 Task: Open a blank sheet, save the file as retention.docx Insert a table '3 by 2' In first column, add headers, 'Employee Name, Monday, Tuesday'. Under first header add  John. Under second header add  1:00 Pm. Under third header add  '3:00 Pm'. Change table style to  Purple
Action: Mouse moved to (222, 144)
Screenshot: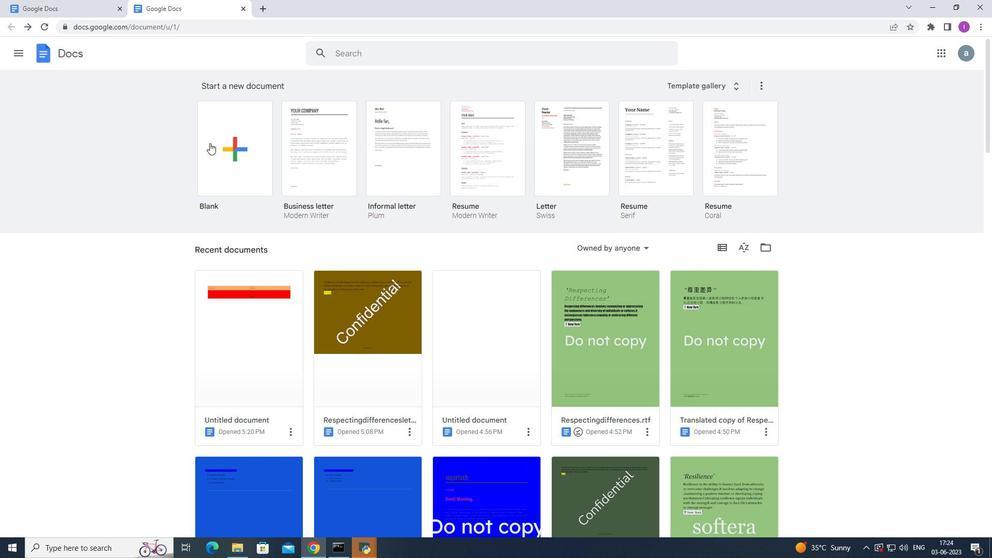 
Action: Mouse pressed left at (222, 144)
Screenshot: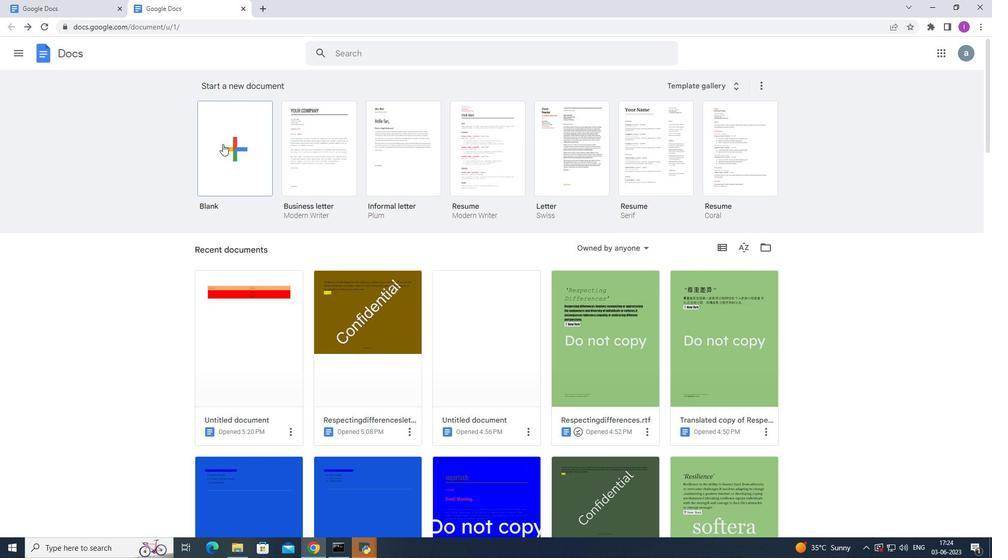 
Action: Mouse moved to (108, 59)
Screenshot: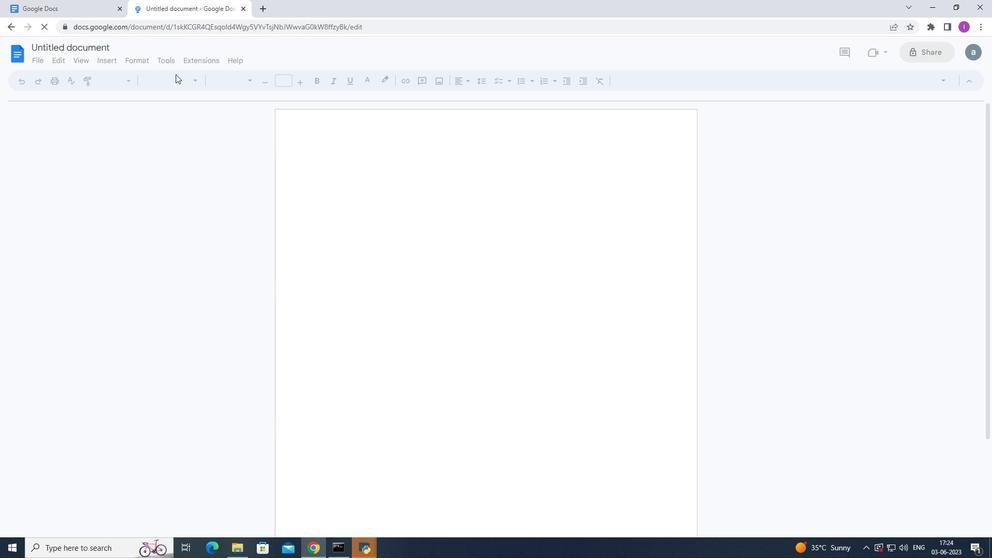 
Action: Mouse pressed left at (108, 59)
Screenshot: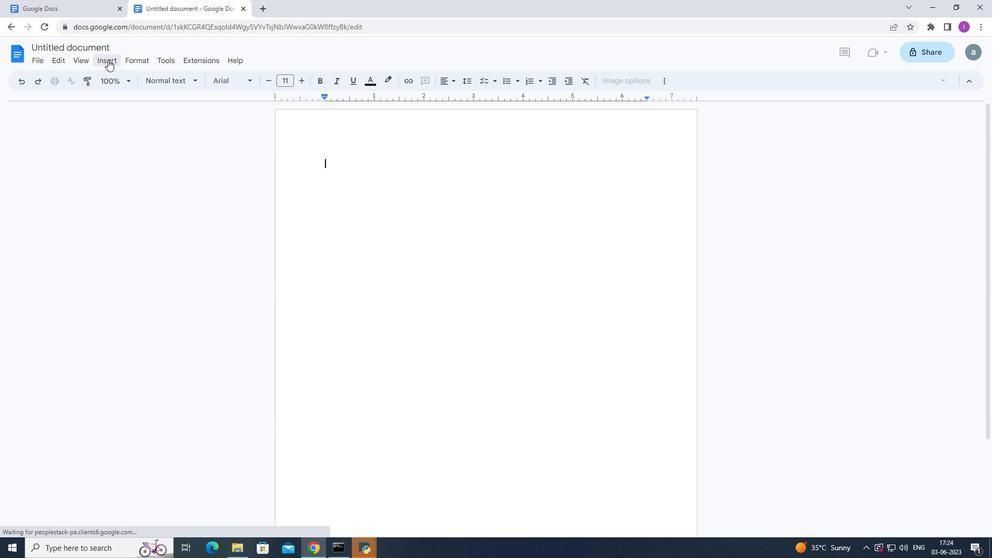 
Action: Mouse moved to (130, 91)
Screenshot: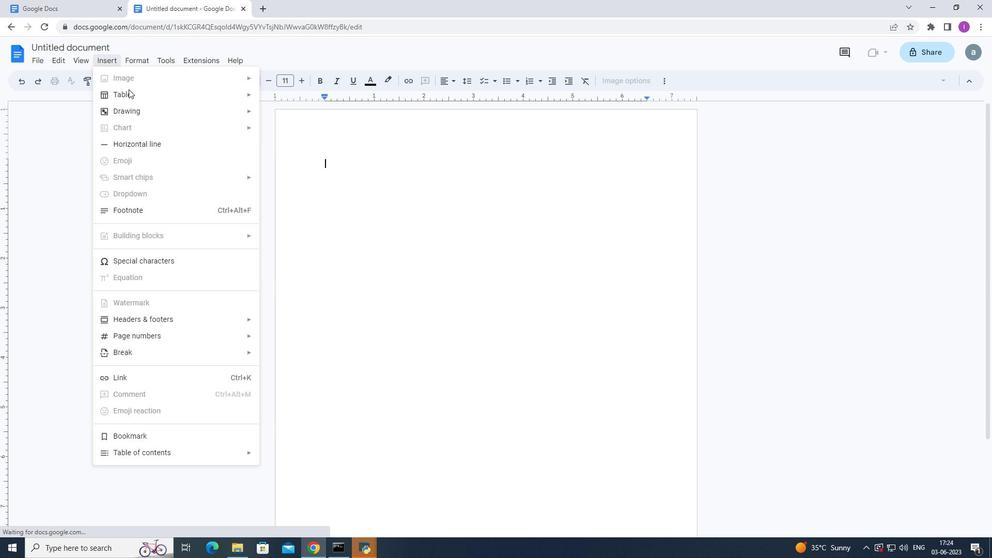
Action: Mouse pressed left at (130, 91)
Screenshot: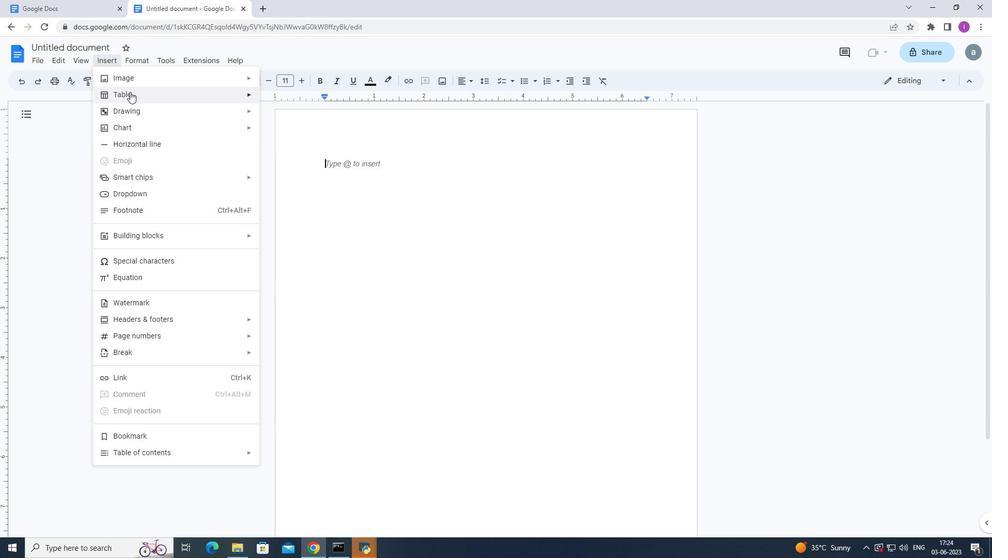
Action: Mouse moved to (272, 134)
Screenshot: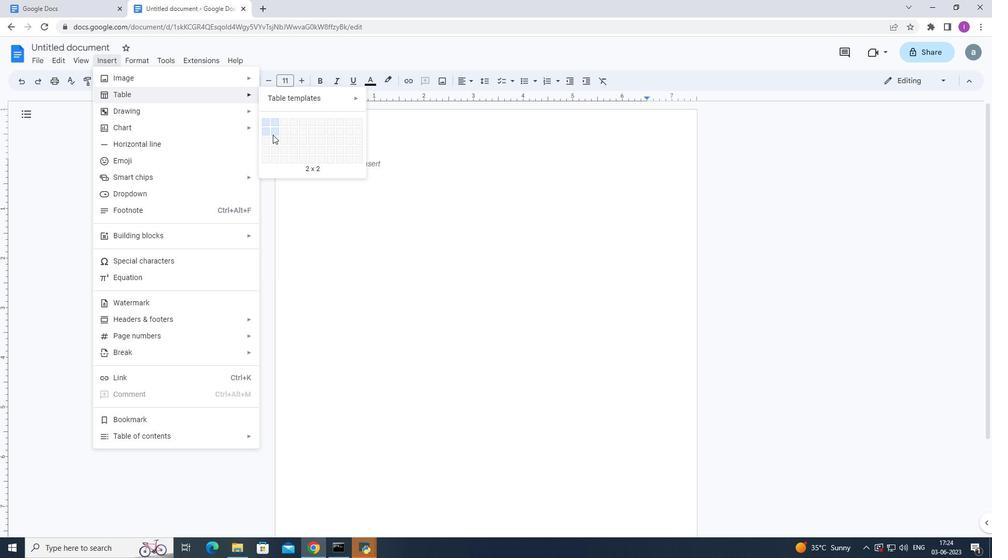 
Action: Mouse pressed left at (272, 134)
Screenshot: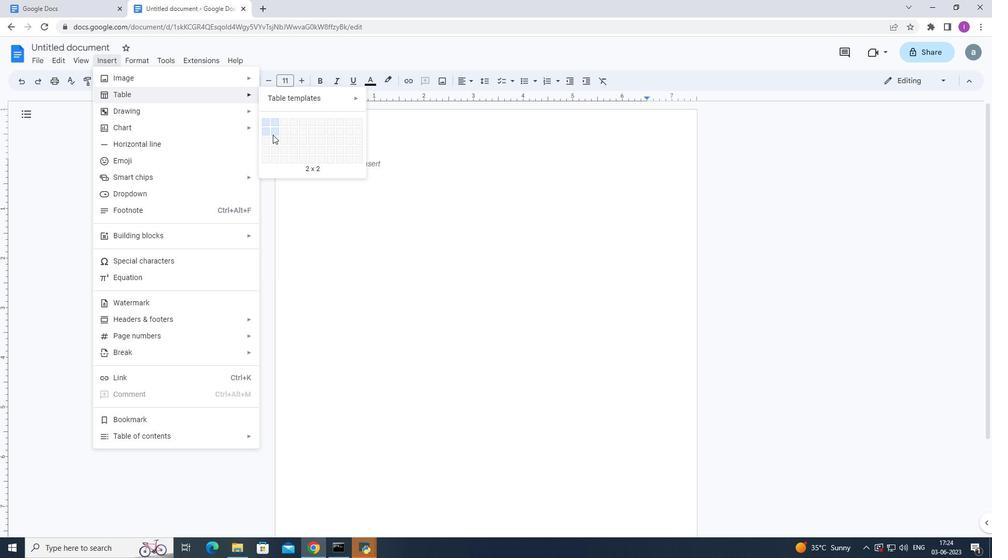 
Action: Mouse moved to (350, 179)
Screenshot: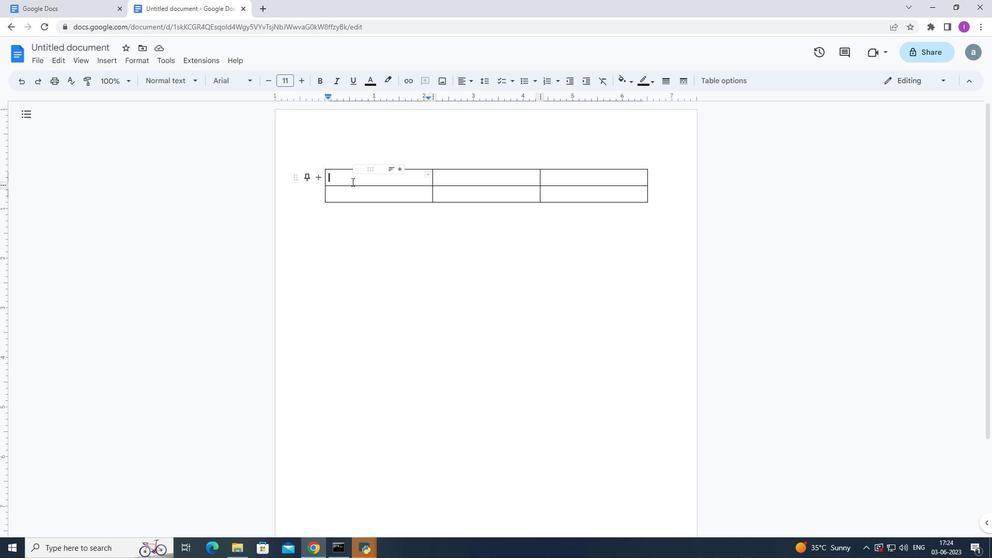 
Action: Mouse pressed left at (350, 179)
Screenshot: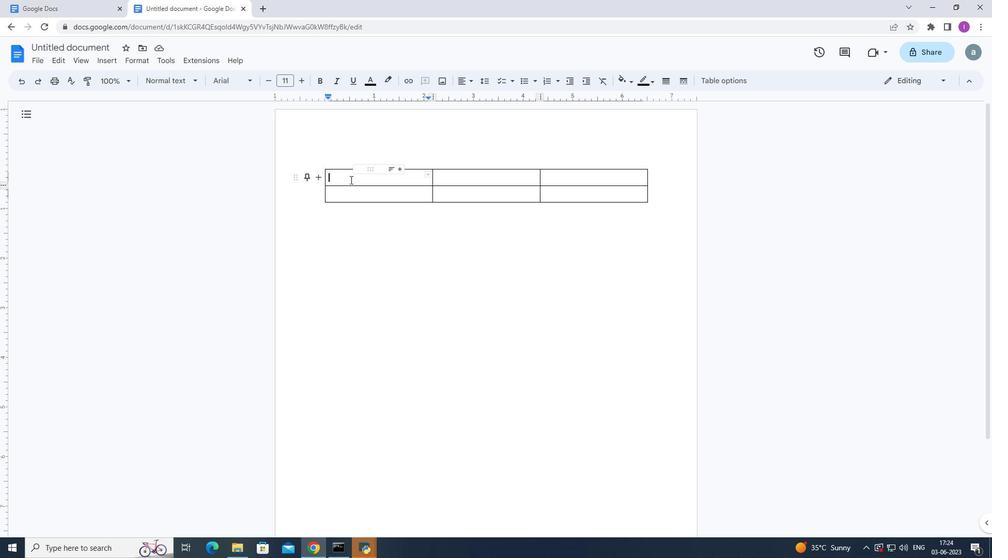 
Action: Mouse moved to (507, 143)
Screenshot: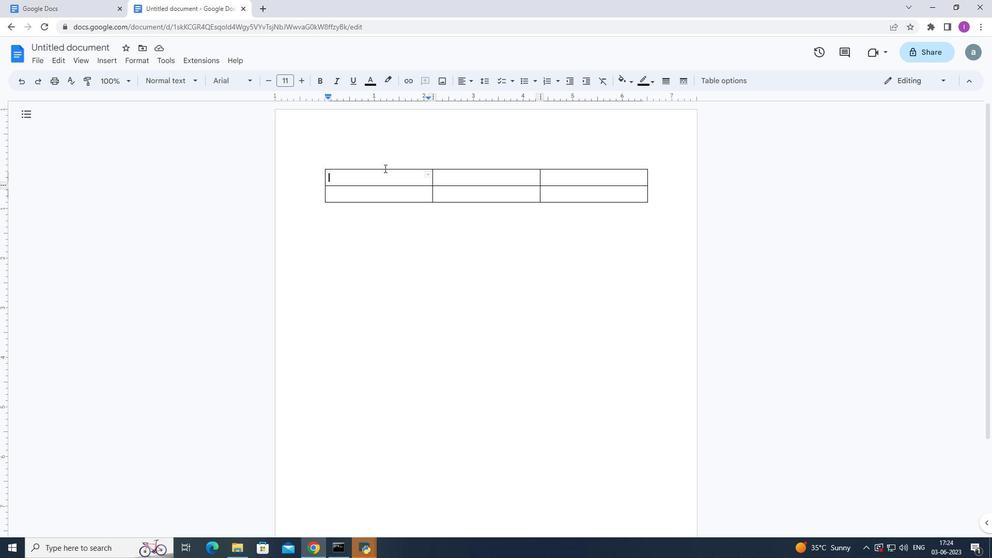 
Action: Key pressed <Key.shift>Employee<Key.space><Key.shift>Name
Screenshot: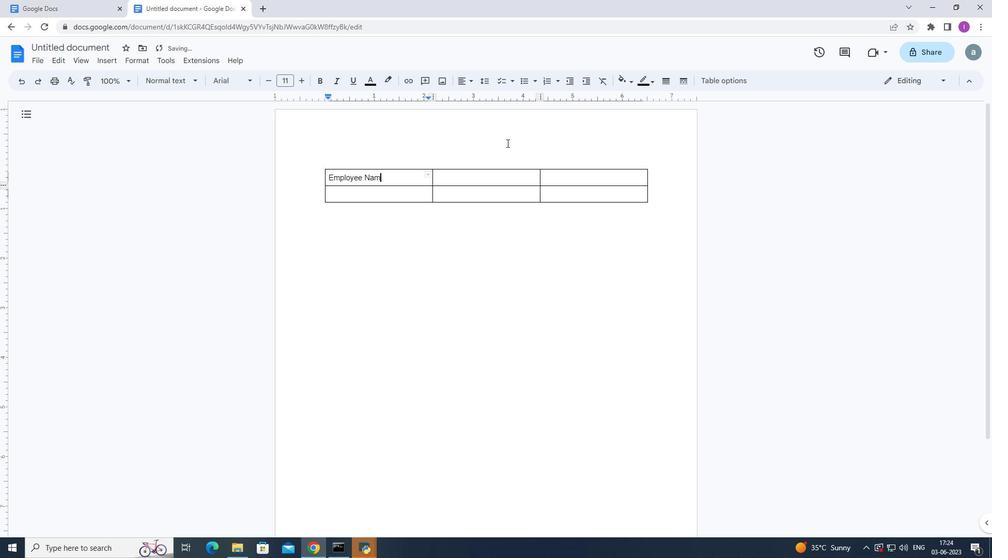 
Action: Mouse moved to (476, 179)
Screenshot: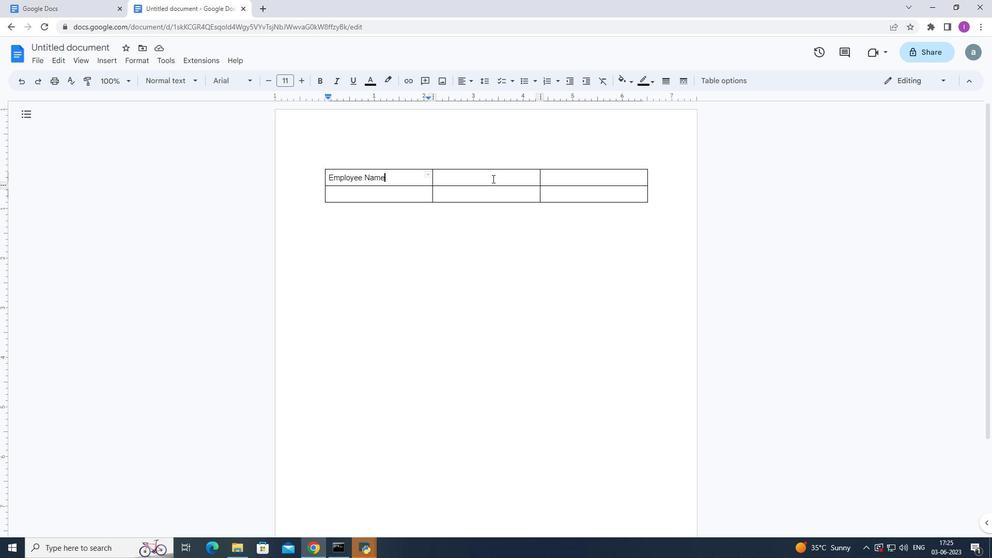 
Action: Mouse pressed left at (476, 179)
Screenshot: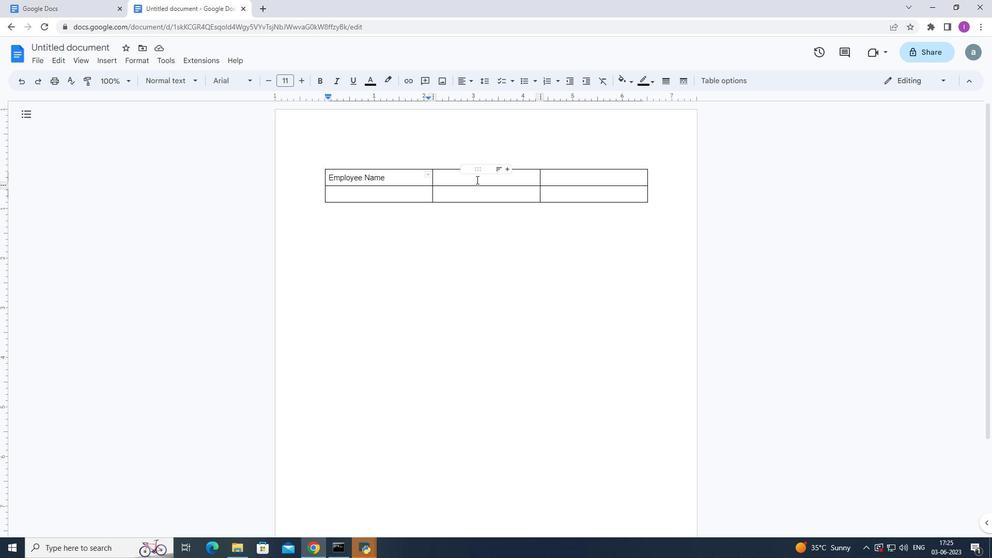 
Action: Mouse moved to (531, 155)
Screenshot: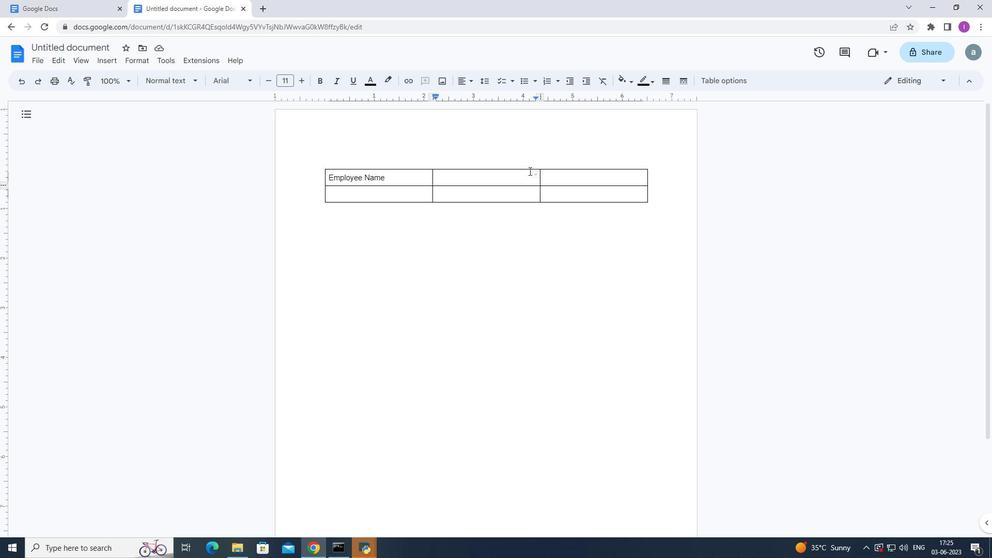
Action: Key pressed <Key.shift>Monday
Screenshot: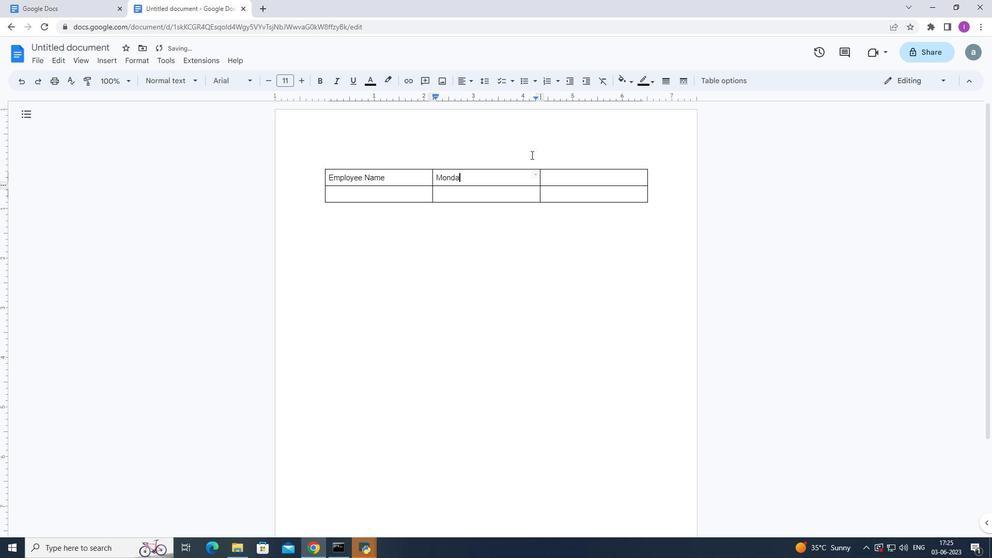 
Action: Mouse moved to (557, 176)
Screenshot: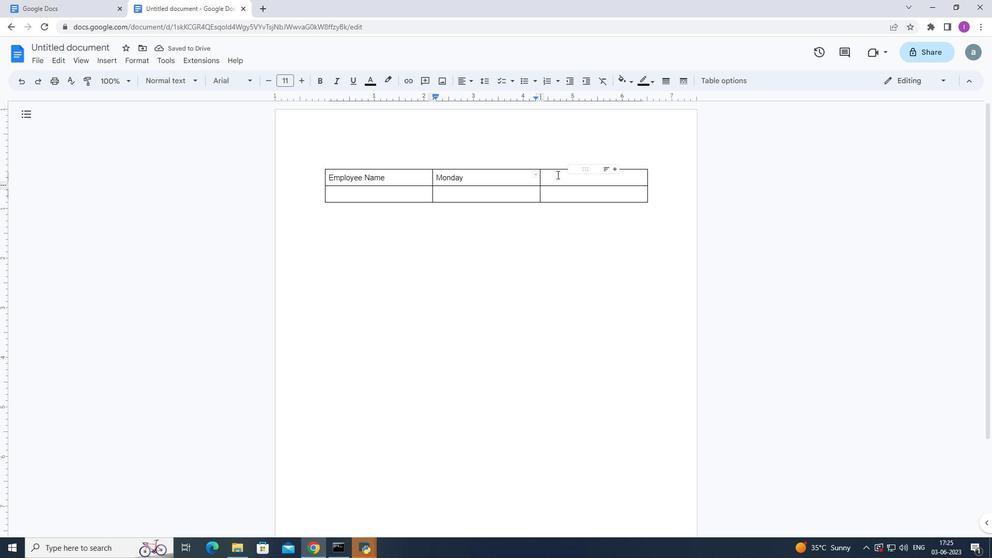 
Action: Mouse pressed left at (557, 176)
Screenshot: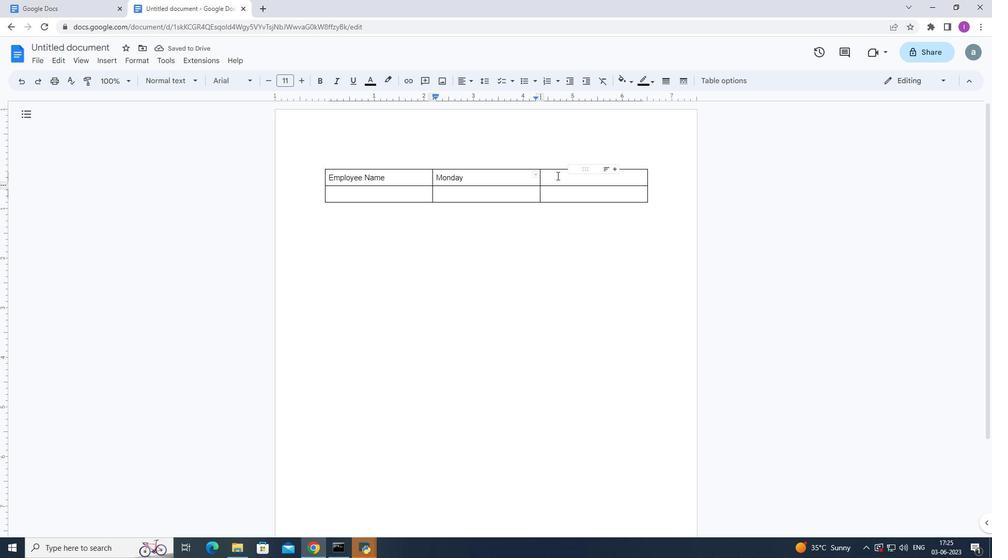 
Action: Mouse moved to (674, 183)
Screenshot: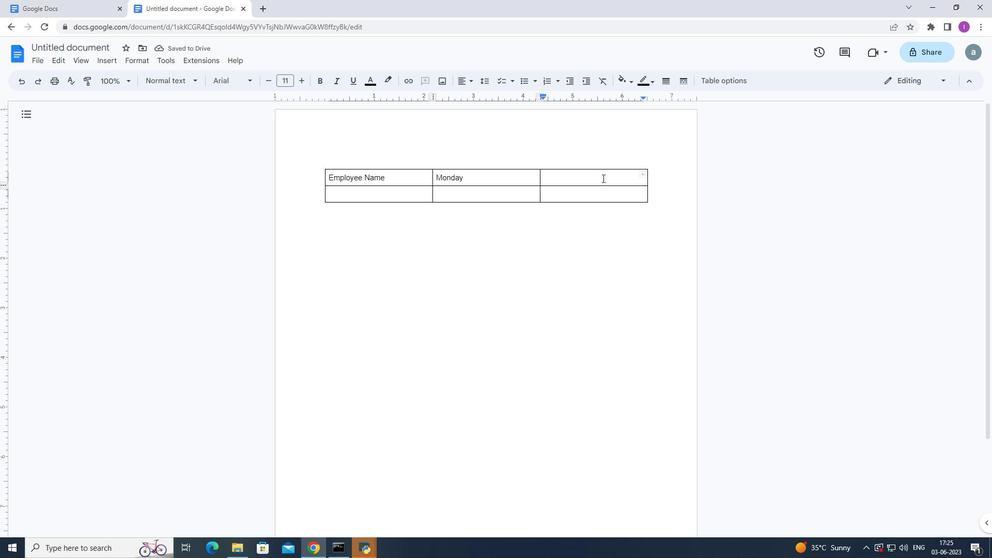 
Action: Key pressed <Key.shift>Tuesday
Screenshot: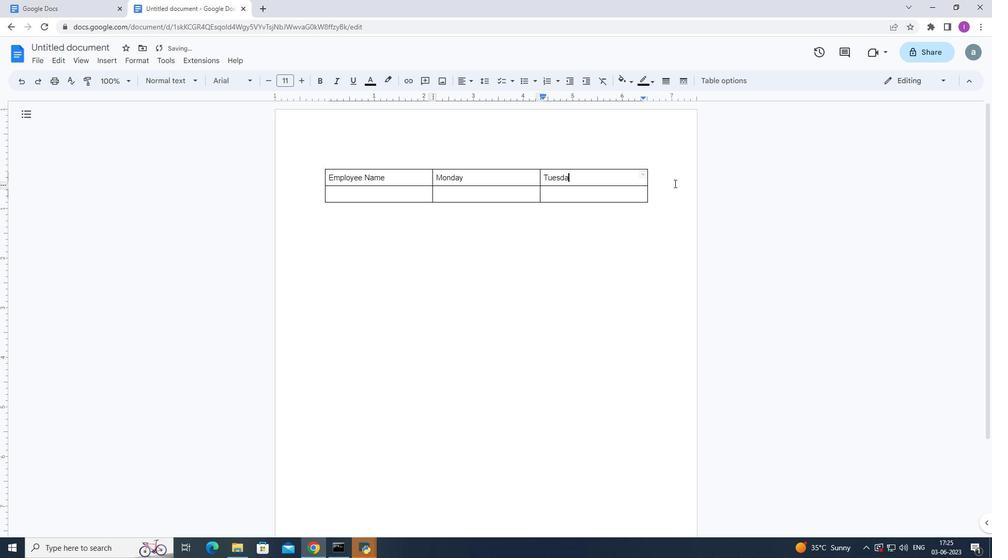 
Action: Mouse moved to (375, 196)
Screenshot: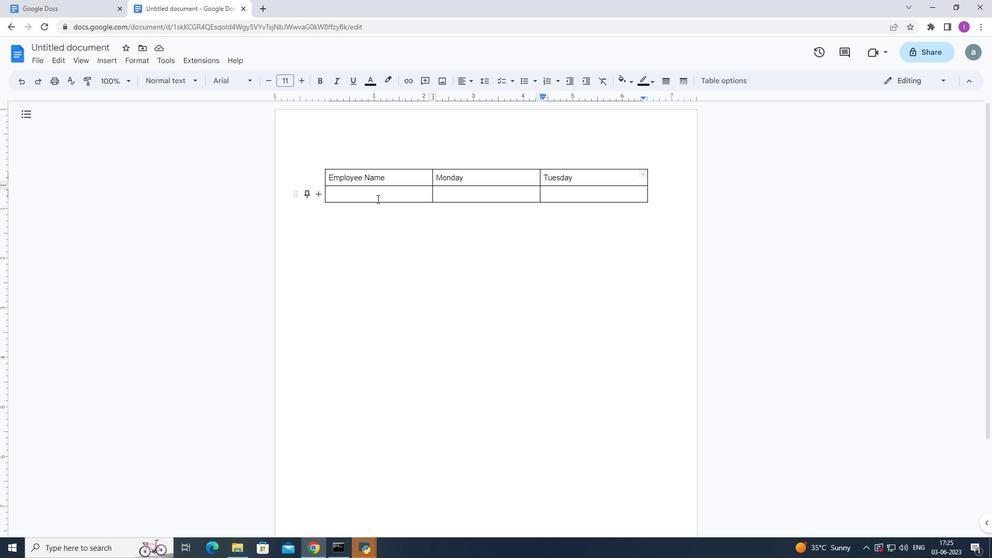 
Action: Mouse pressed left at (375, 196)
Screenshot: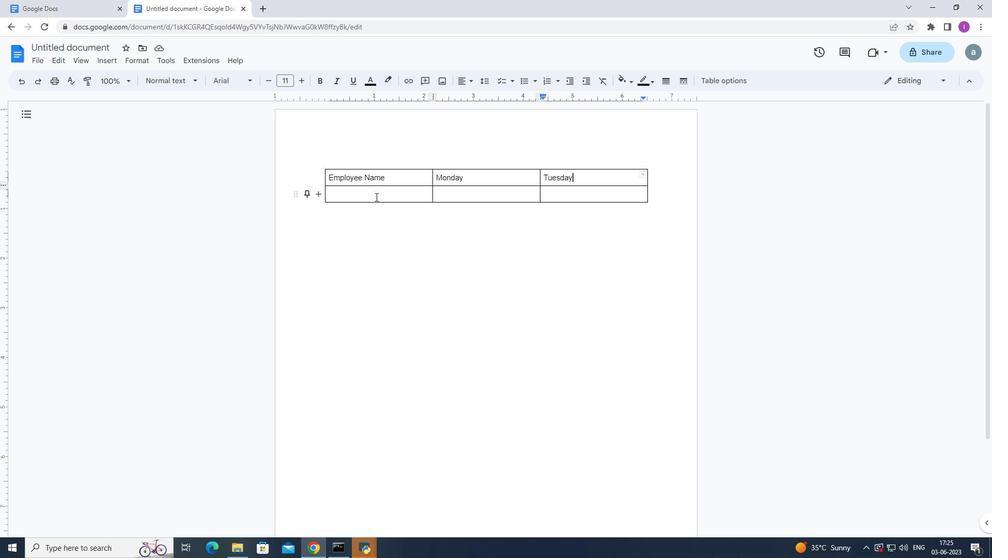 
Action: Mouse moved to (376, 194)
Screenshot: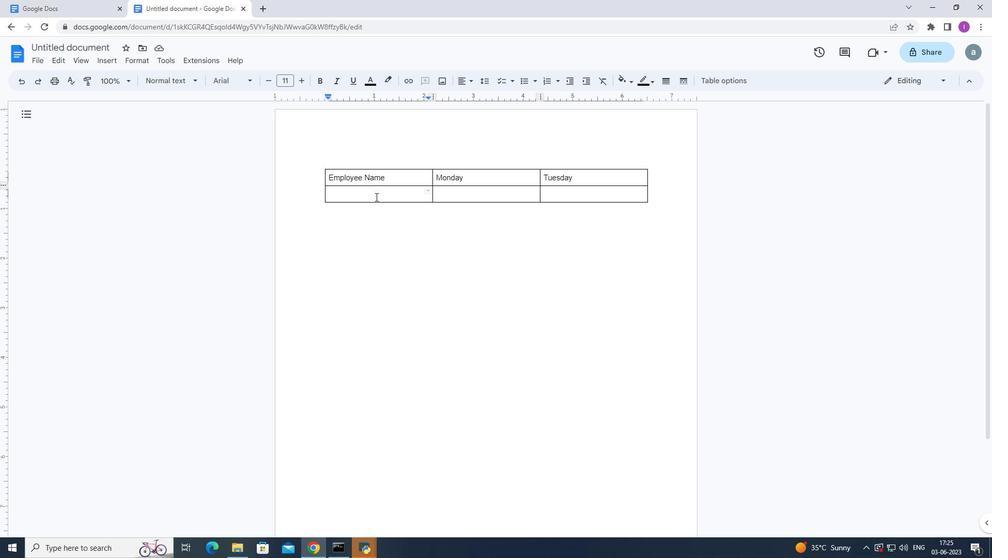 
Action: Key pressed <Key.shift>John
Screenshot: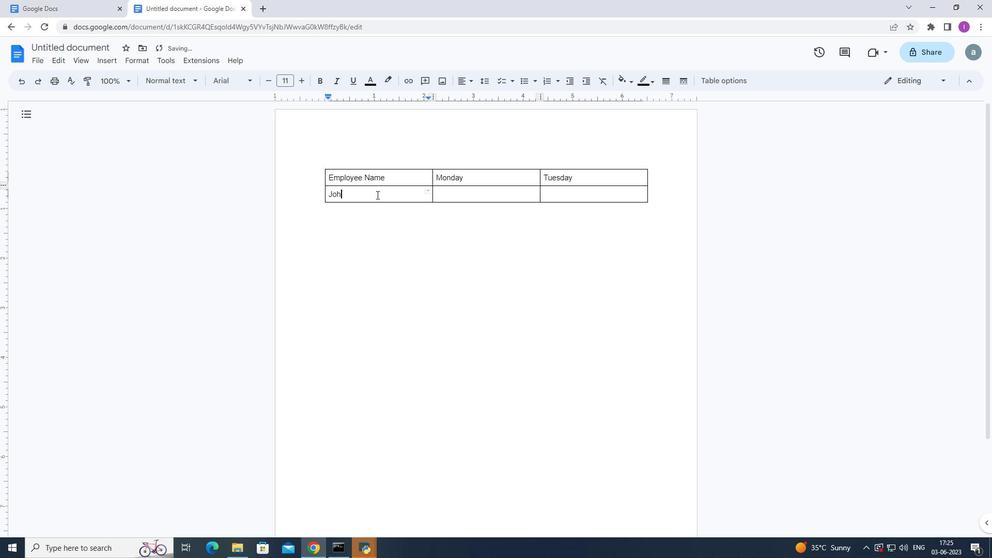 
Action: Mouse moved to (463, 193)
Screenshot: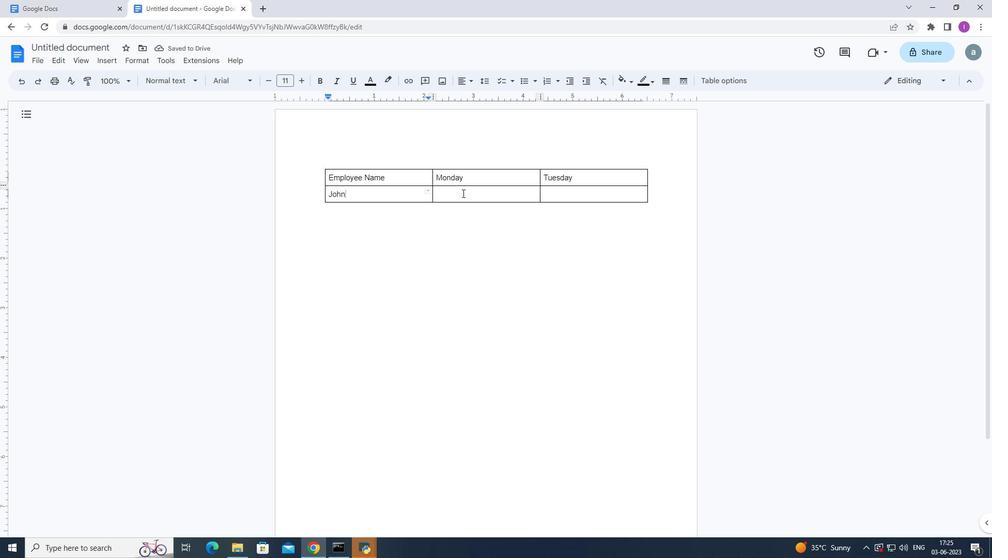 
Action: Mouse pressed left at (463, 193)
Screenshot: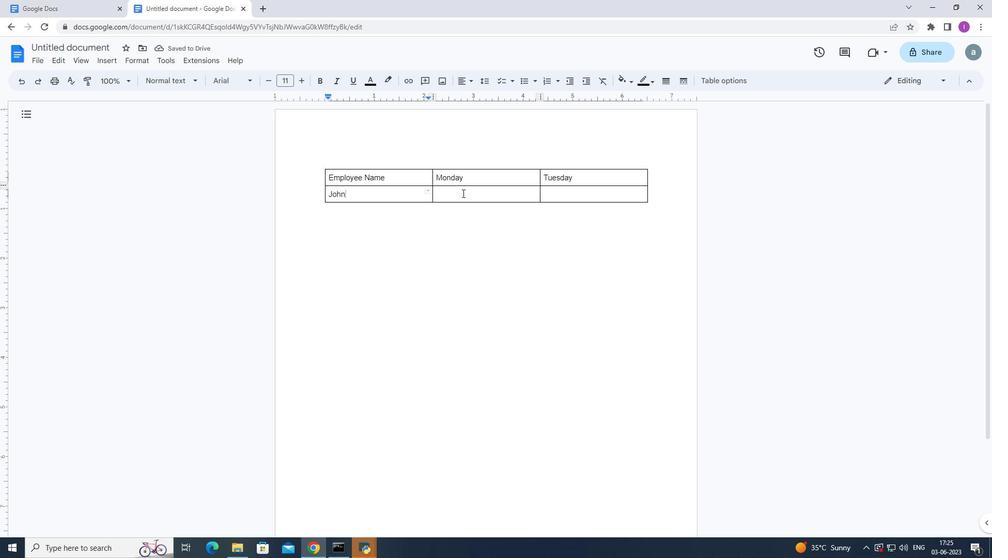 
Action: Mouse moved to (559, 188)
Screenshot: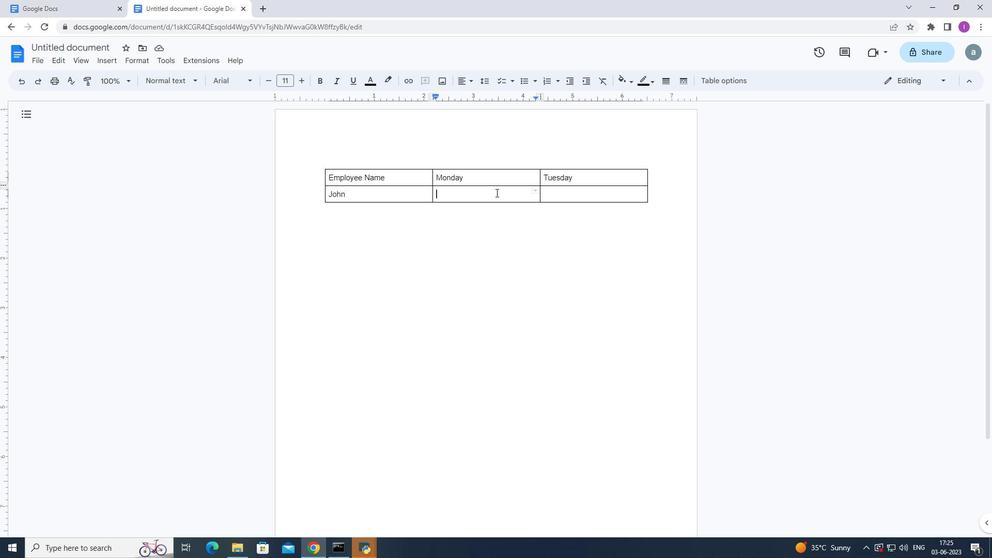 
Action: Key pressed 1;<Key.backspace><Key.shift>:00<Key.space><Key.shift>o<Key.backspace><Key.shift>Pm
Screenshot: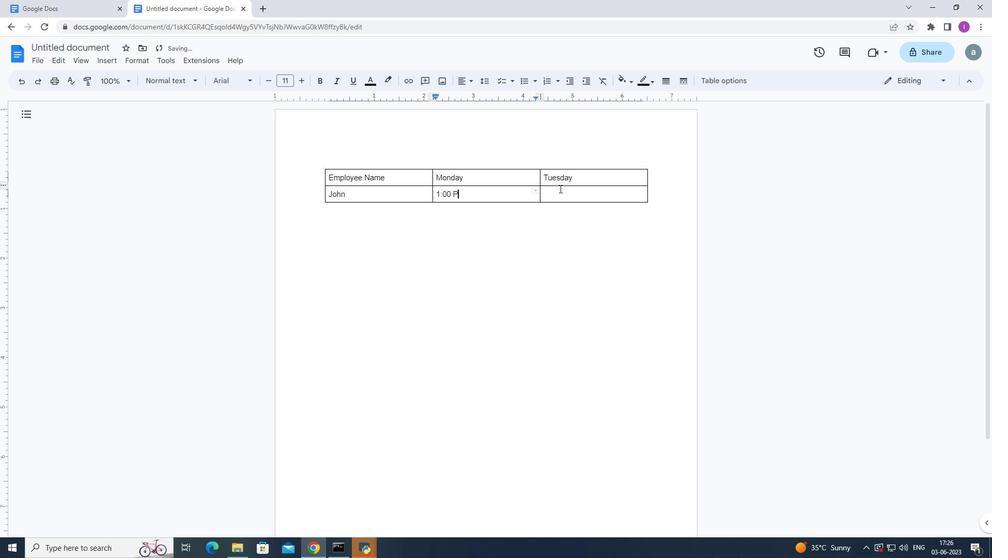 
Action: Mouse moved to (559, 191)
Screenshot: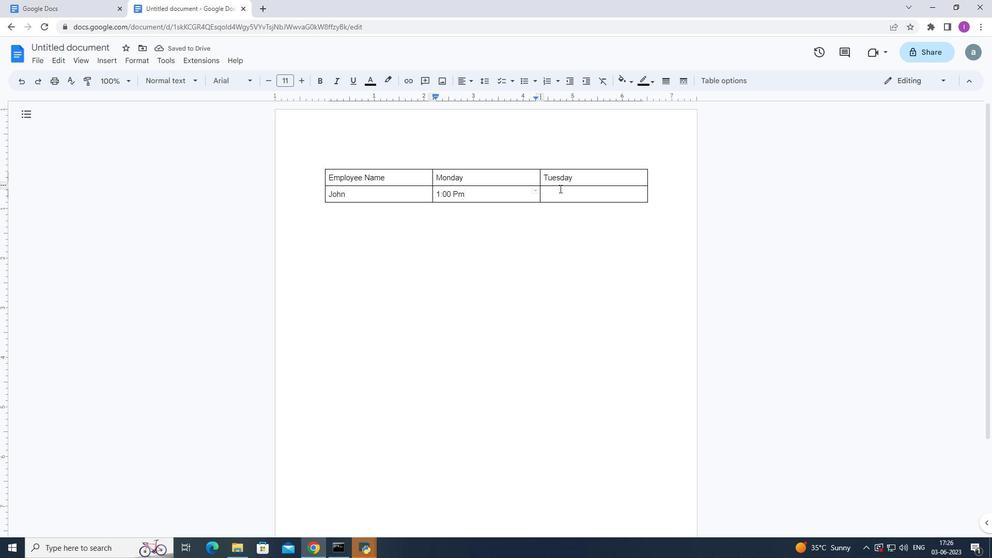 
Action: Mouse pressed left at (559, 191)
Screenshot: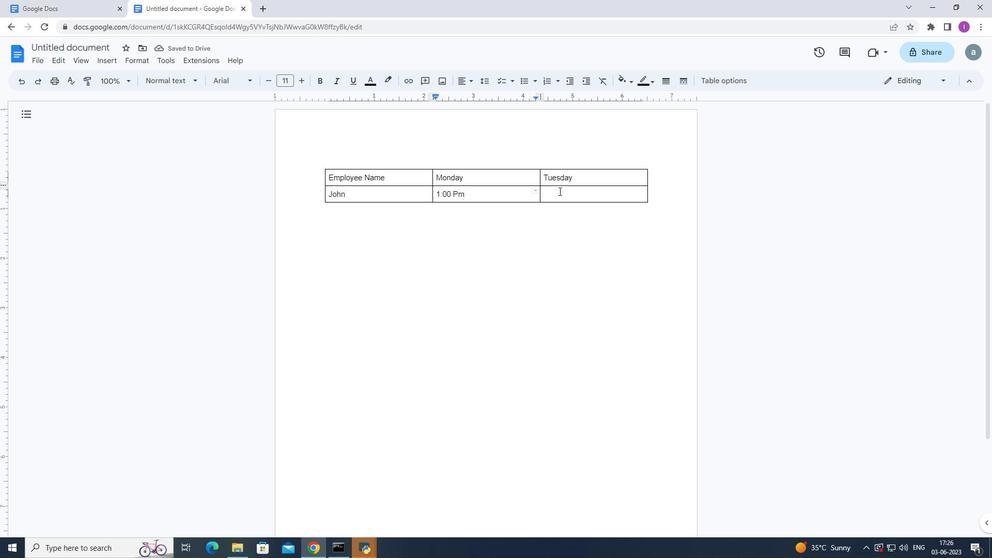 
Action: Key pressed 3<Key.shift>:00<Key.space><Key.shift>P<Key.shift>M<Key.backspace>m
Screenshot: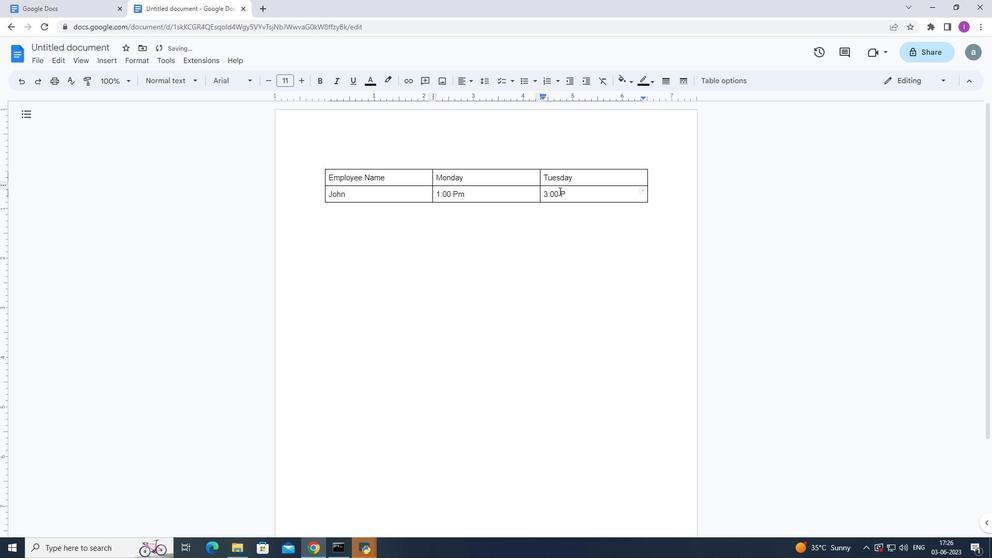 
Action: Mouse moved to (594, 197)
Screenshot: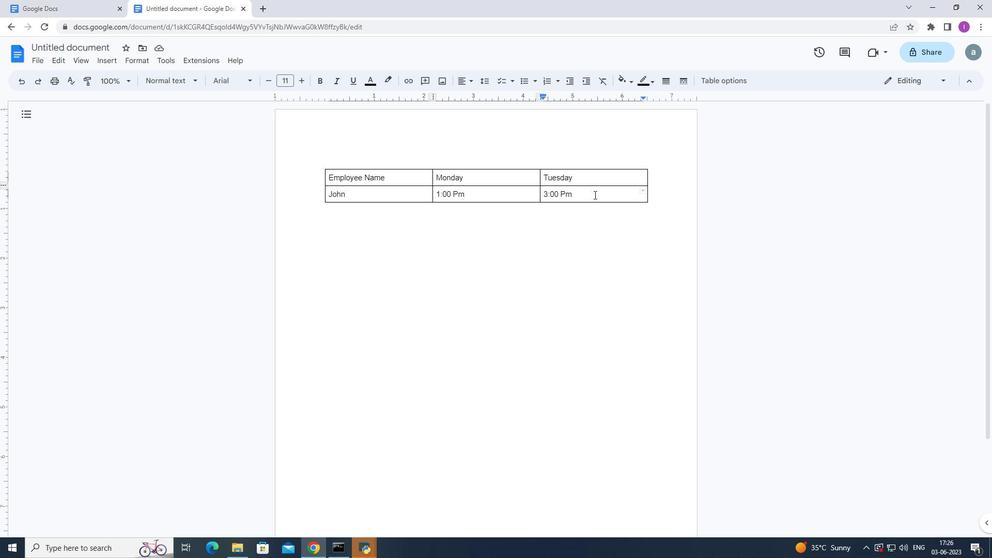 
Action: Mouse pressed left at (594, 197)
Screenshot: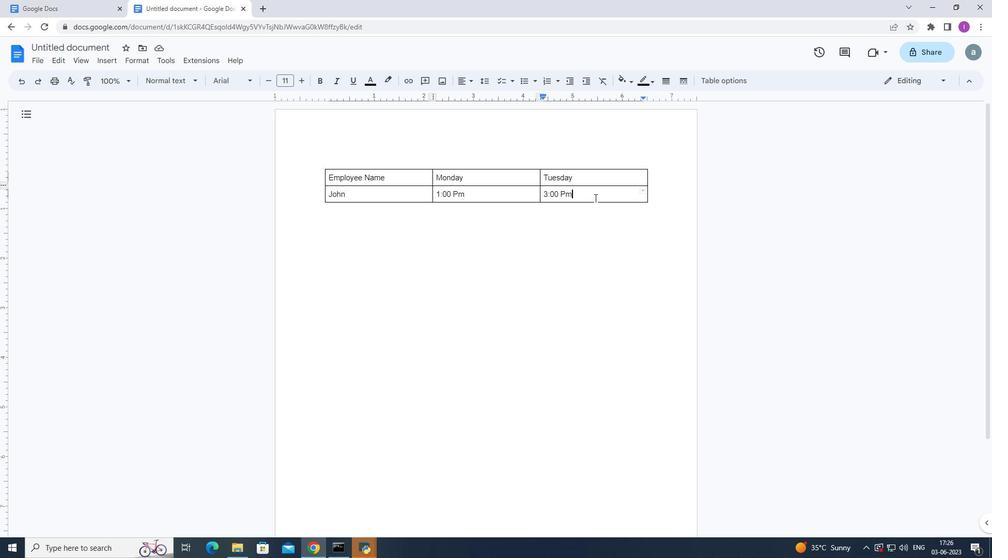 
Action: Mouse moved to (603, 77)
Screenshot: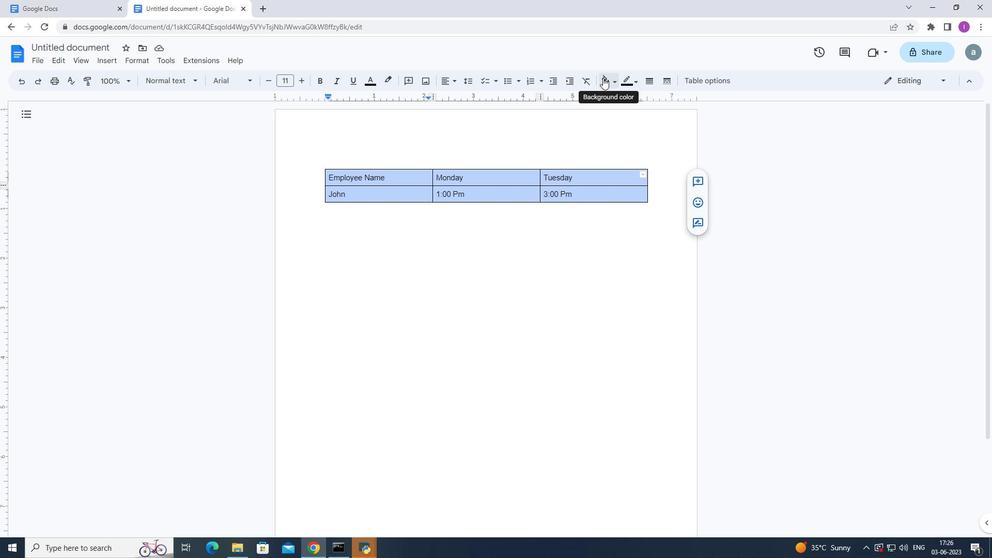 
Action: Mouse pressed left at (603, 77)
Screenshot: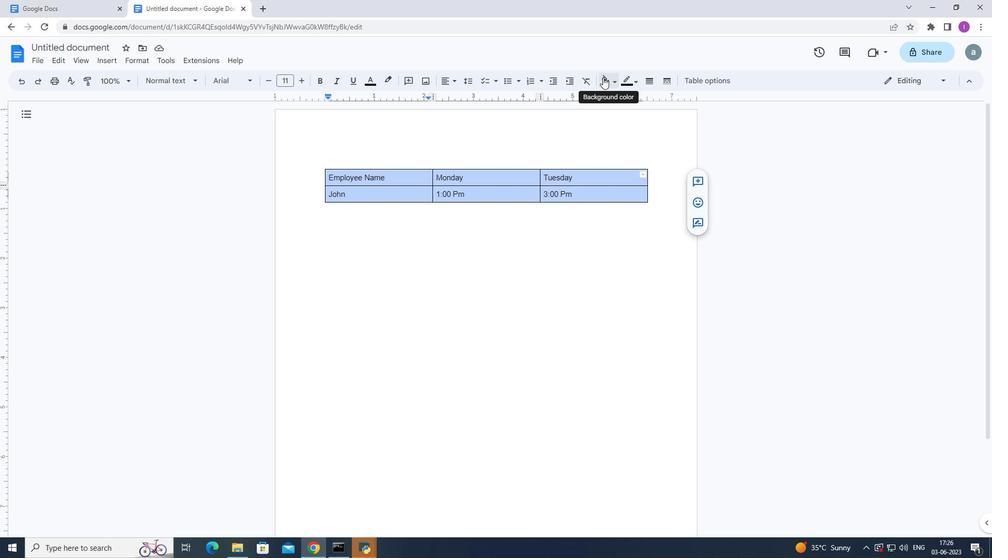 
Action: Mouse moved to (700, 126)
Screenshot: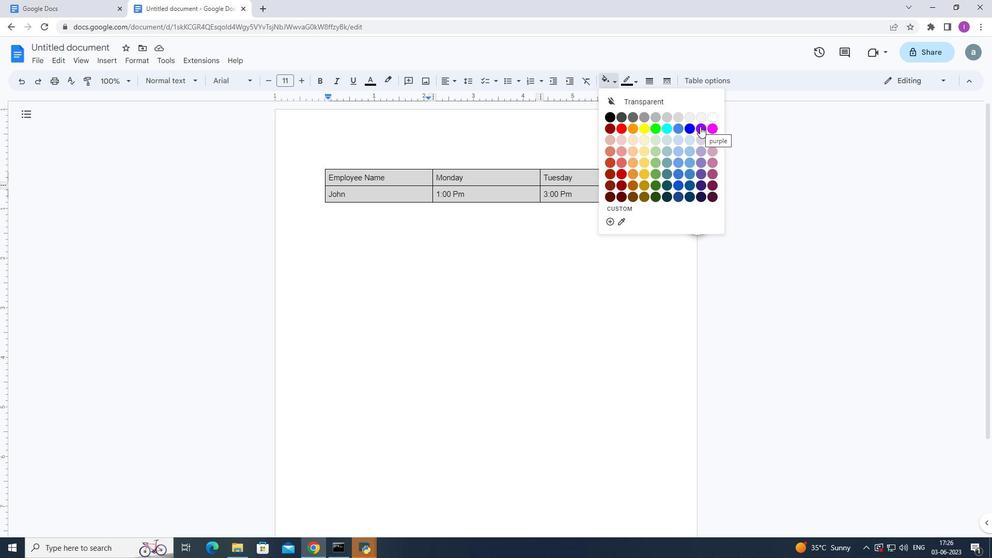 
Action: Mouse pressed left at (700, 126)
Screenshot: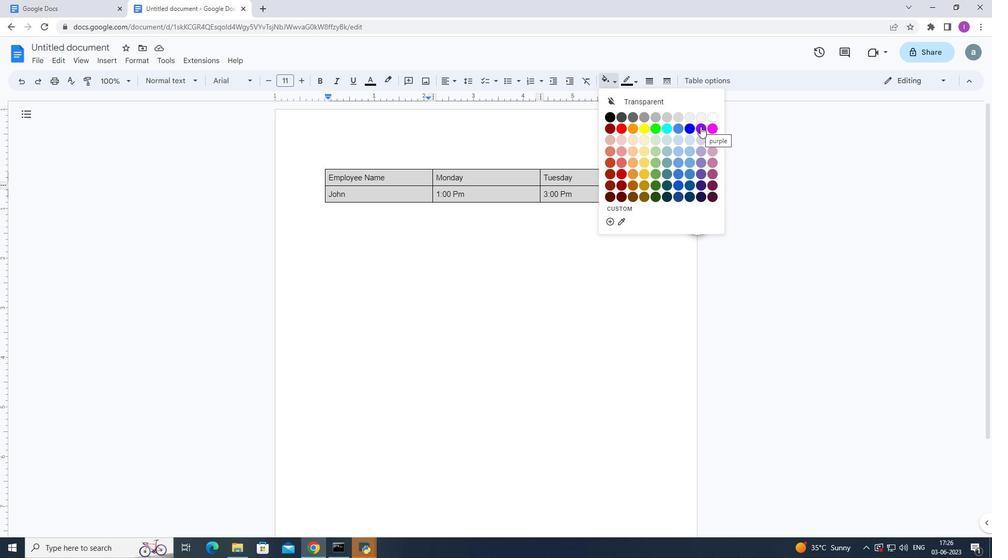 
Action: Mouse moved to (383, 387)
Screenshot: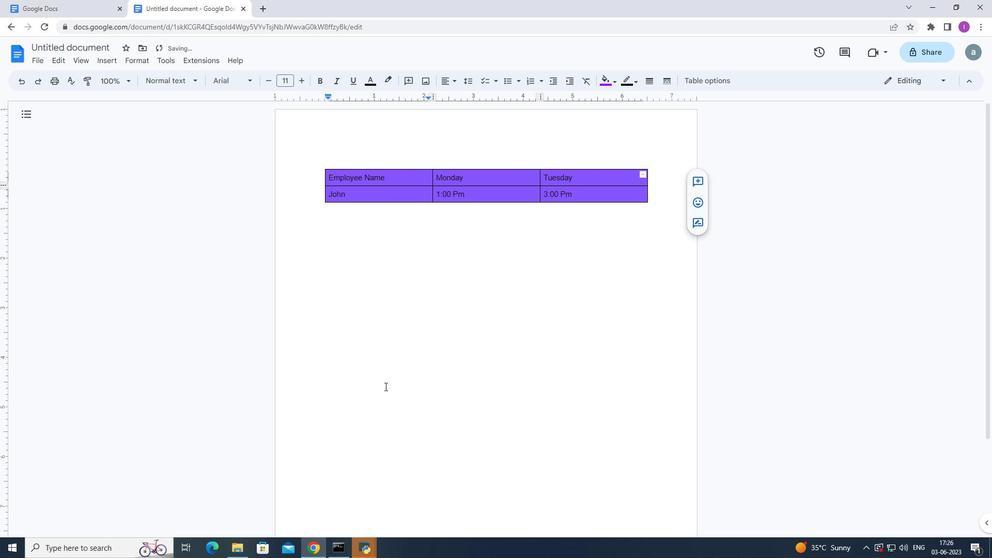 
Action: Mouse pressed left at (383, 387)
Screenshot: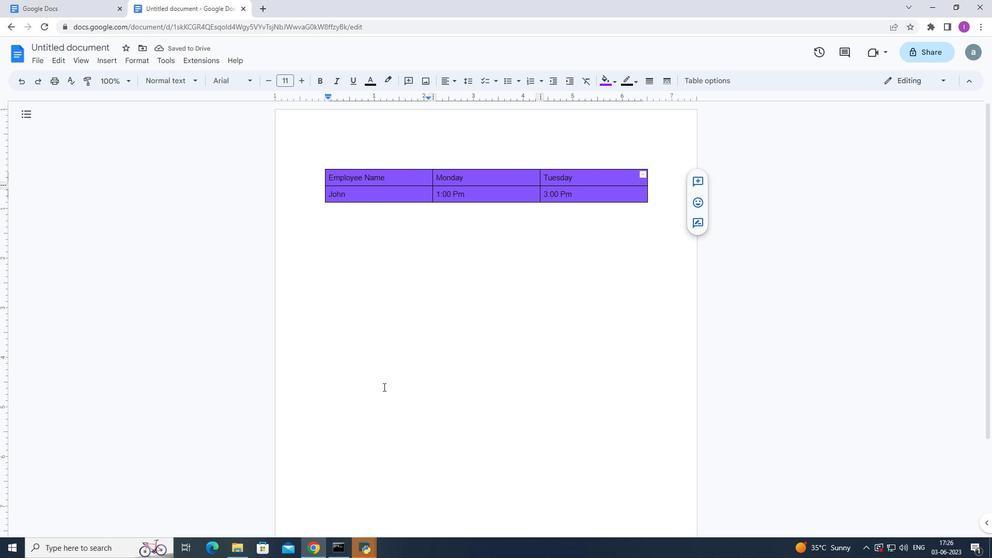 
Action: Mouse moved to (292, 288)
Screenshot: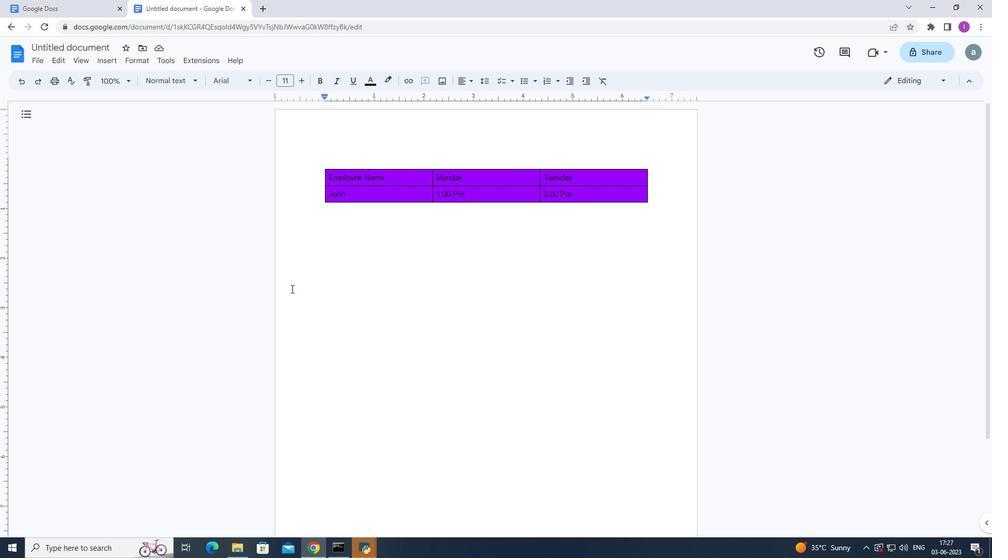 
